 Task: In the  document Dav.odtMake this file  'available offline' Add shortcut to Drive 'Computers'Email the file to   softage.3@softage.net, with message attached Attention Needed: Please prioritize going through the email I've sent. and file type: 'Plain Text'
Action: Mouse moved to (302, 437)
Screenshot: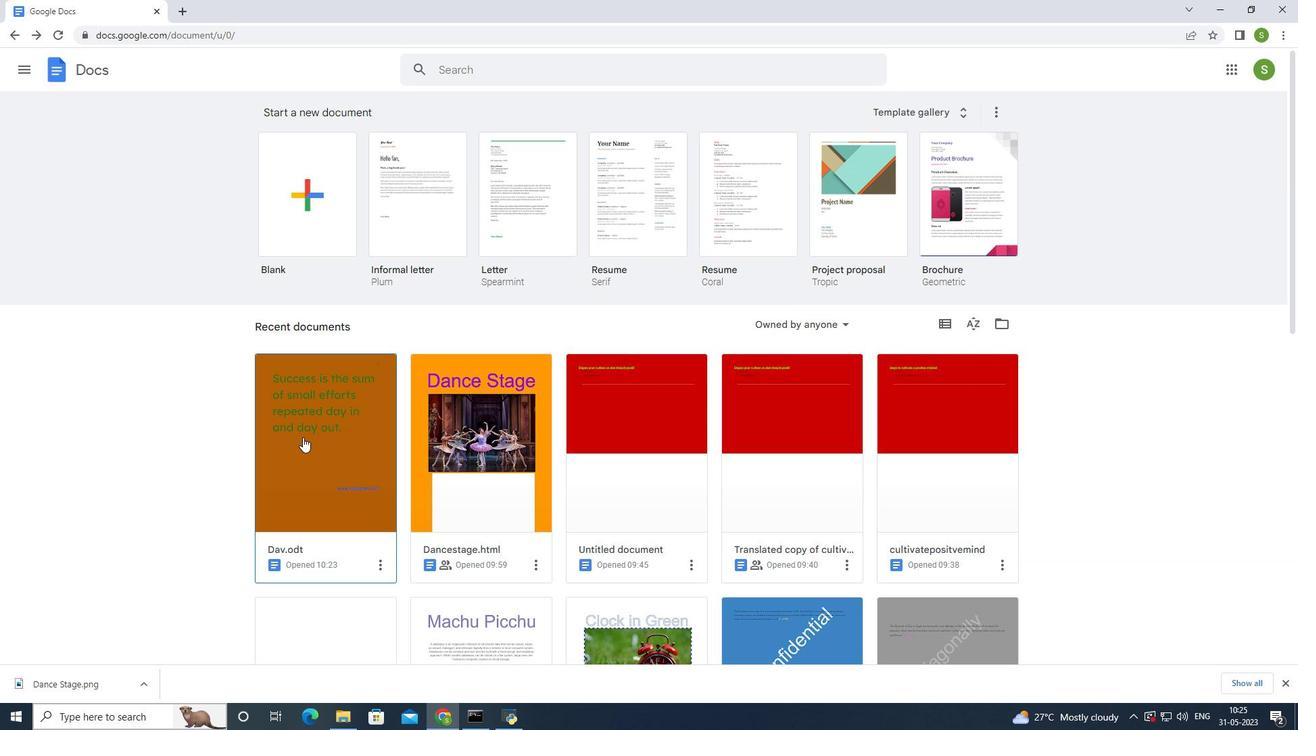 
Action: Mouse pressed left at (302, 437)
Screenshot: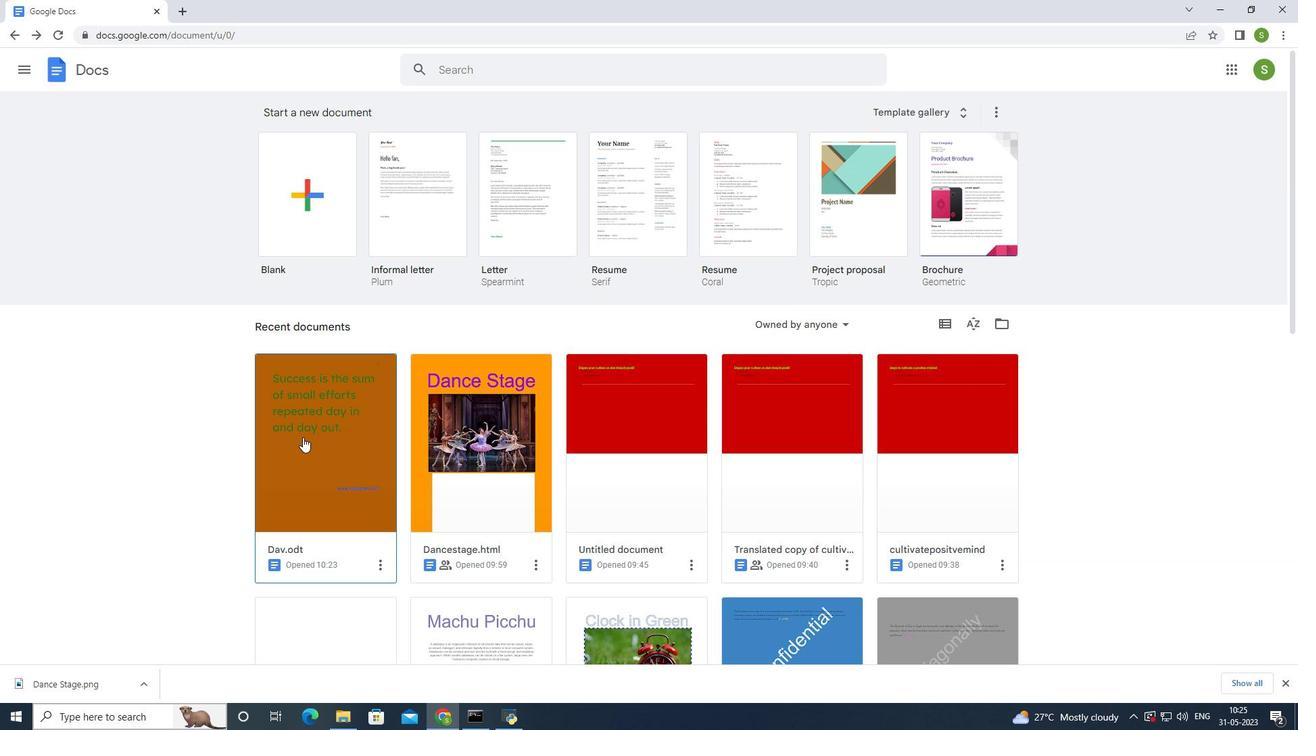 
Action: Mouse moved to (56, 79)
Screenshot: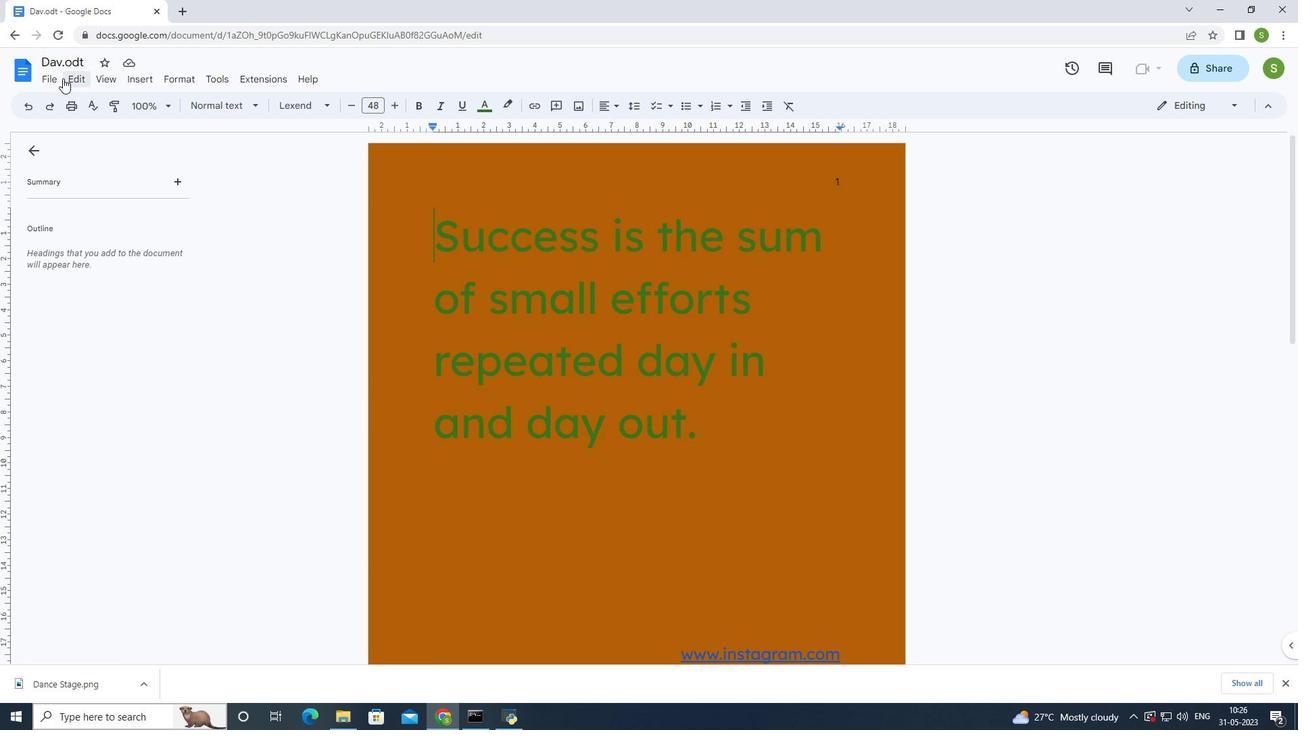 
Action: Mouse pressed left at (56, 79)
Screenshot: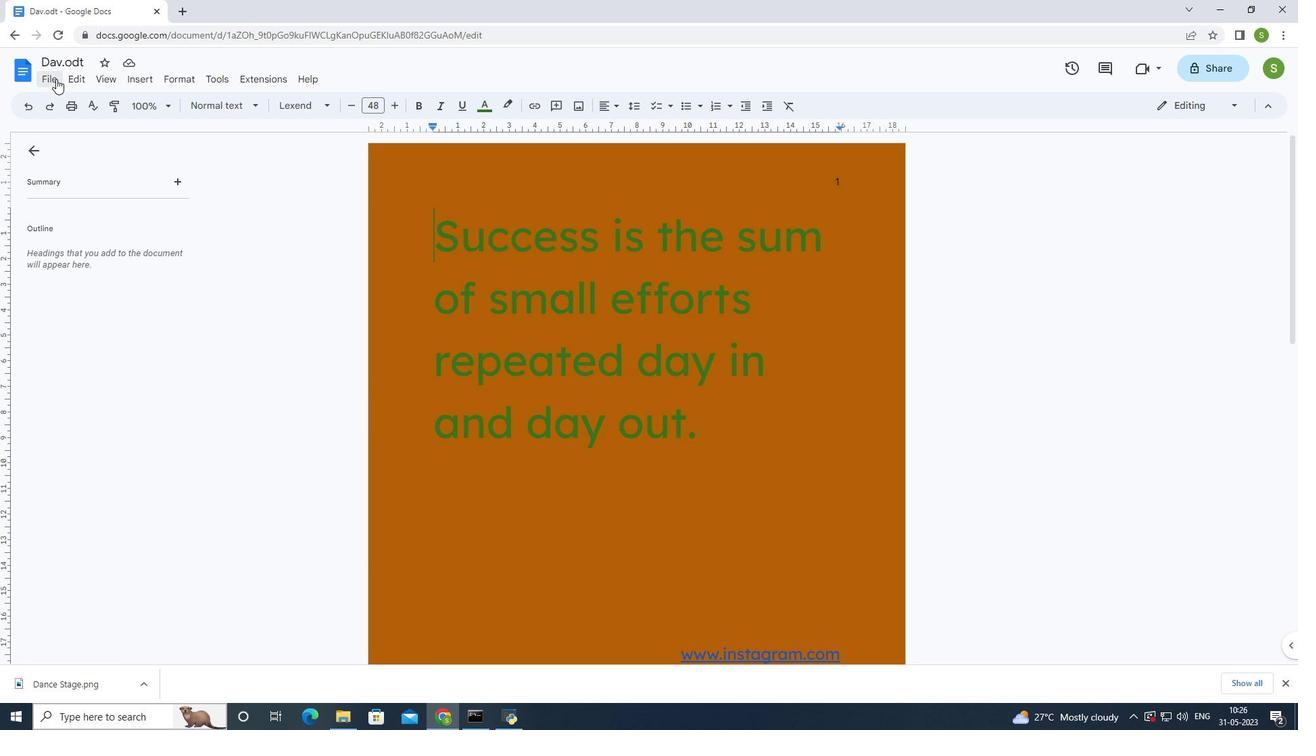 
Action: Mouse moved to (85, 294)
Screenshot: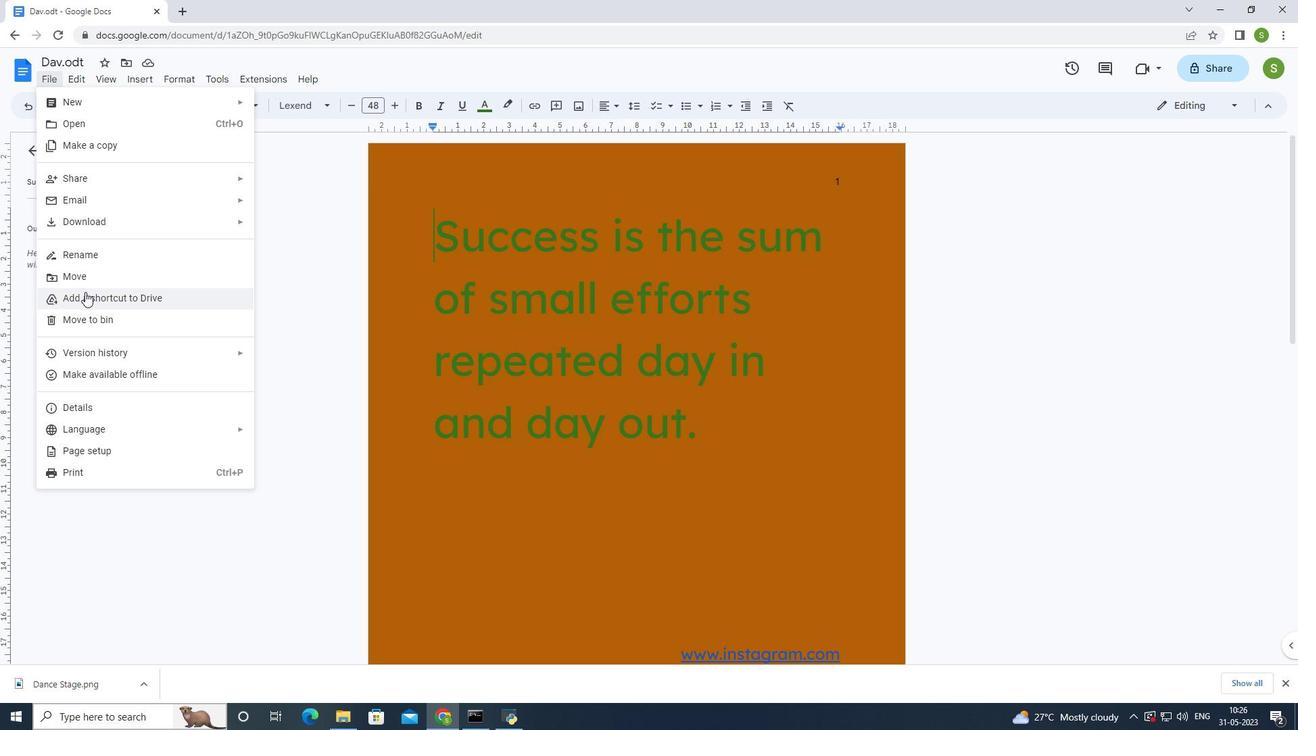 
Action: Mouse pressed left at (85, 294)
Screenshot: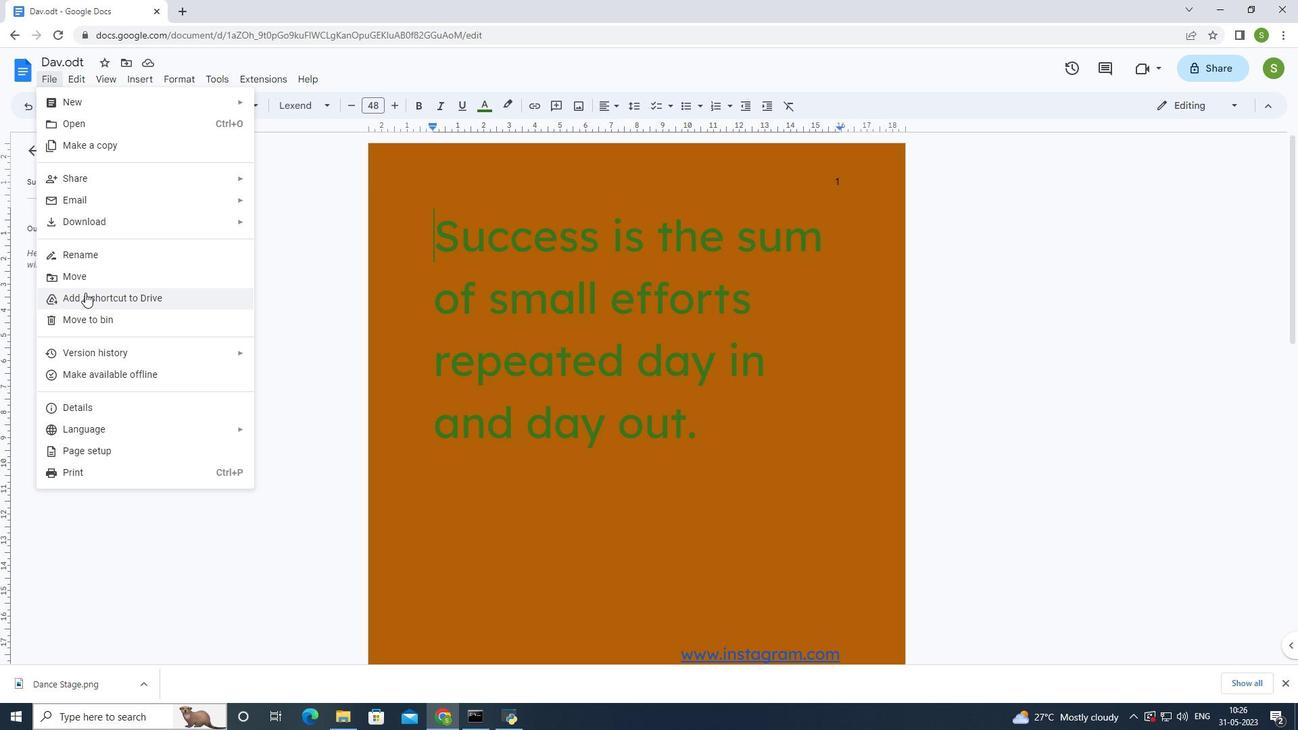
Action: Mouse moved to (176, 150)
Screenshot: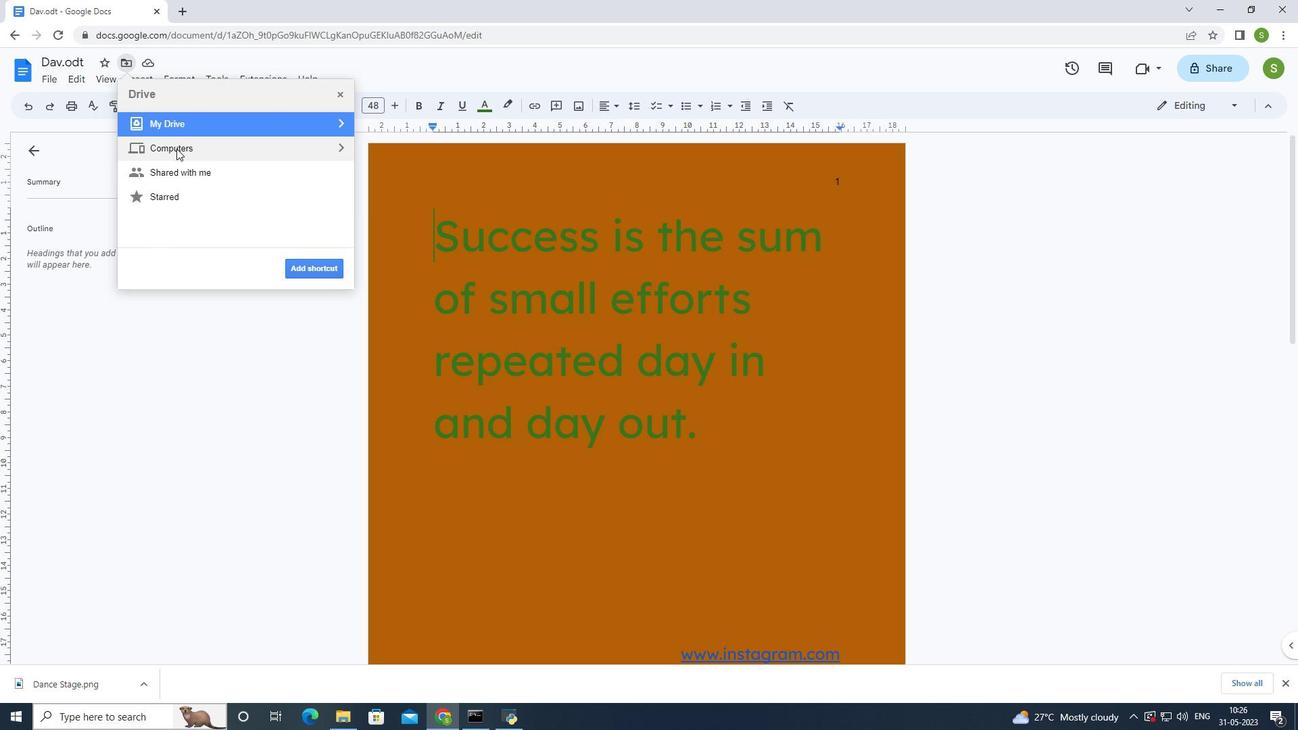 
Action: Mouse pressed left at (176, 150)
Screenshot: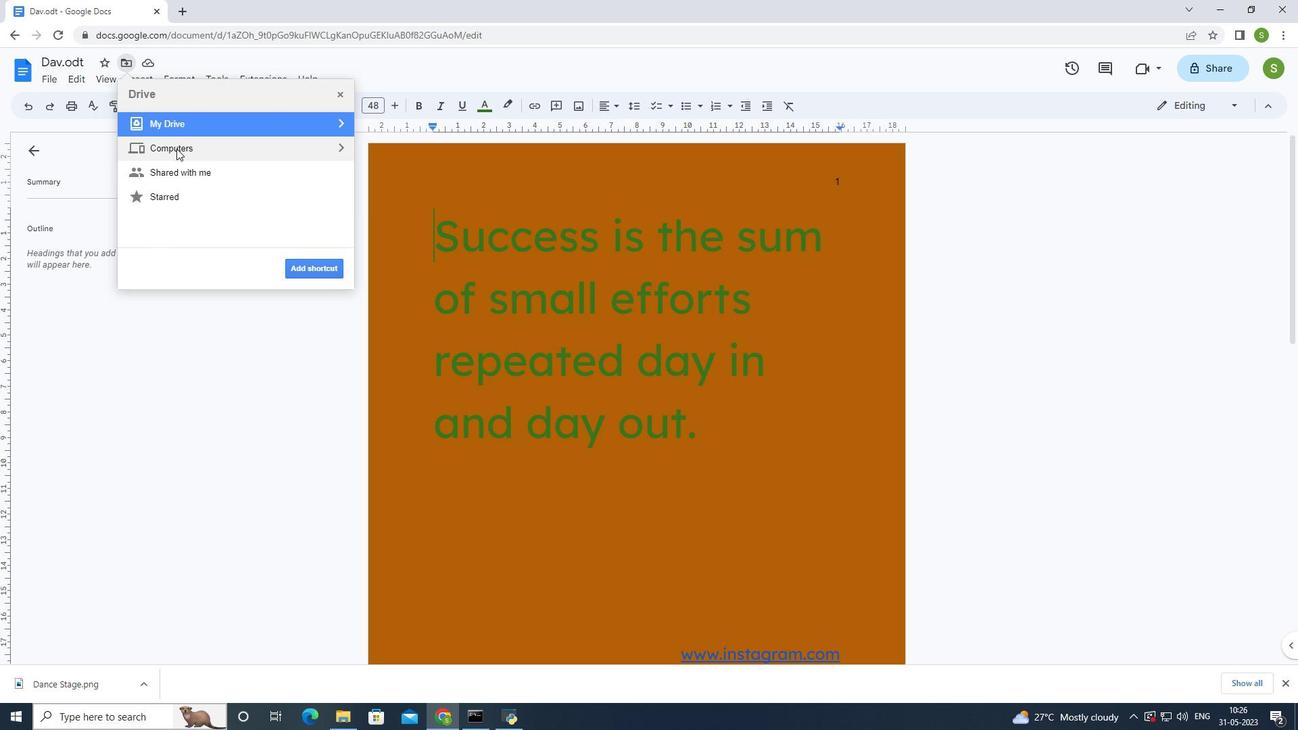 
Action: Mouse moved to (264, 146)
Screenshot: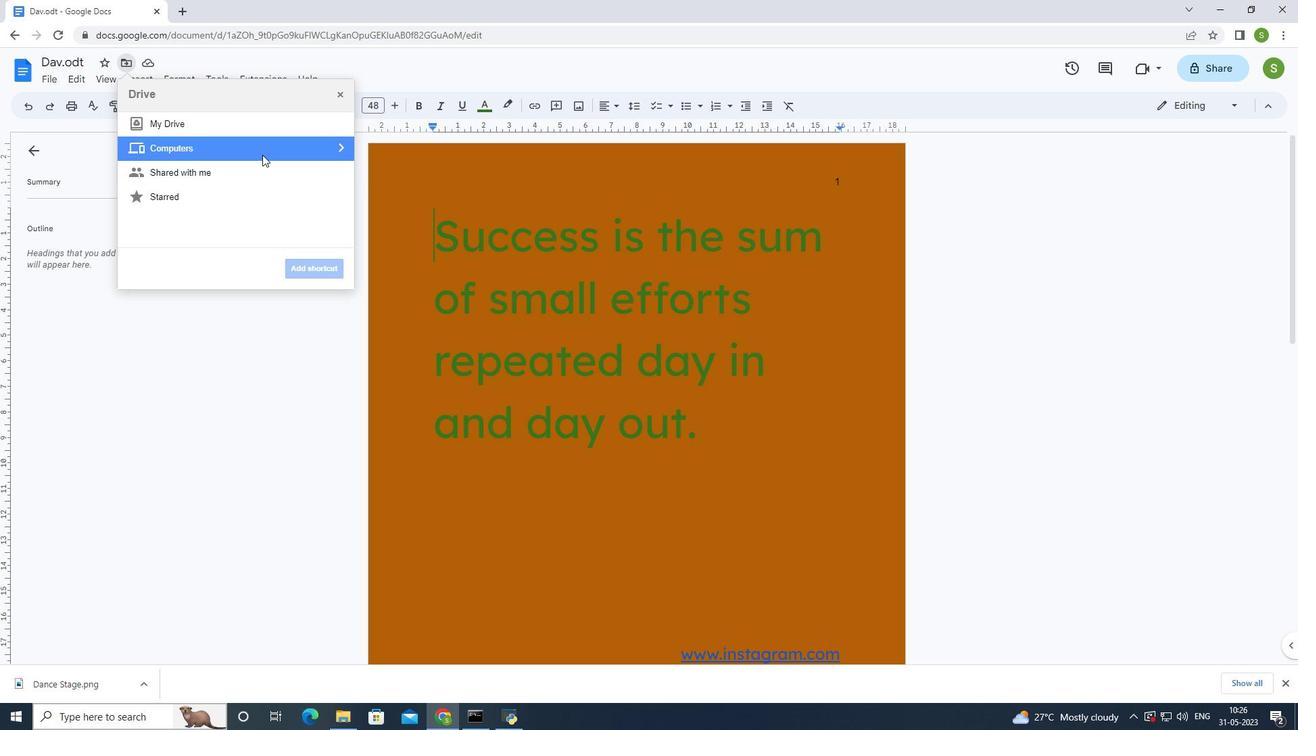 
Action: Mouse pressed left at (264, 146)
Screenshot: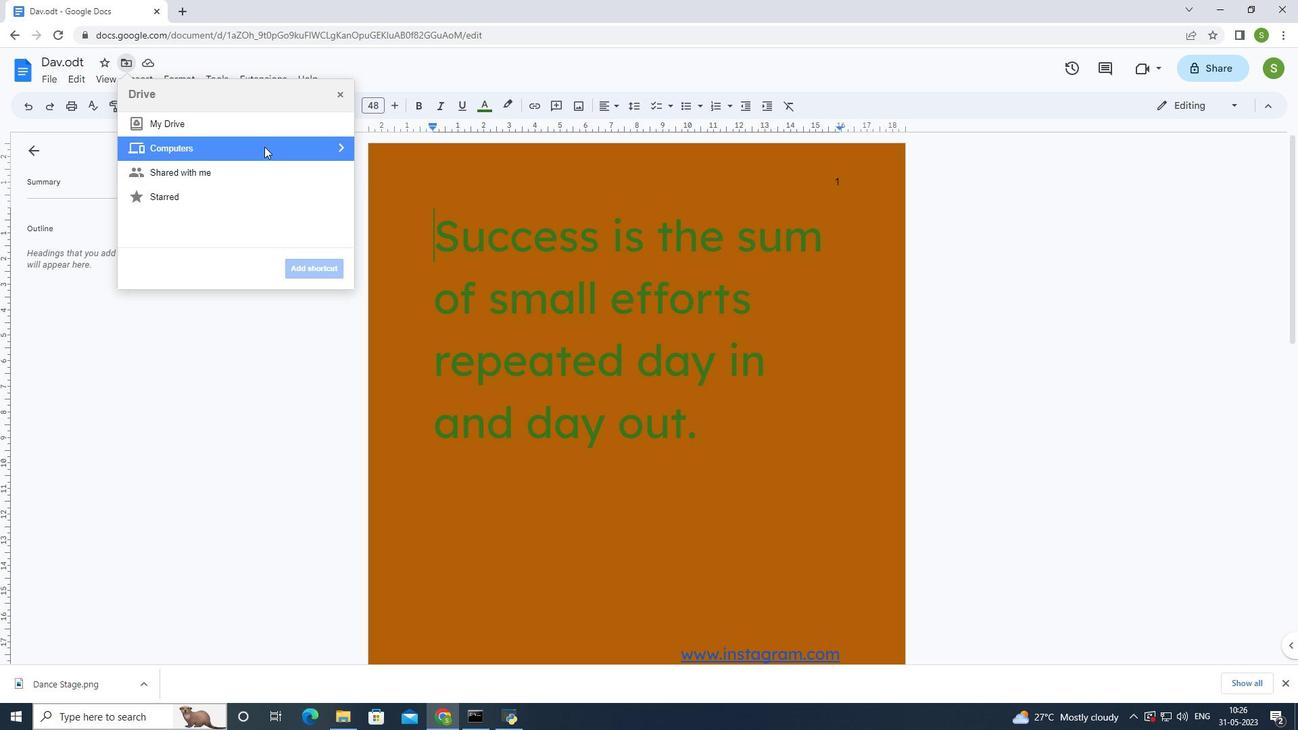 
Action: Mouse moved to (280, 150)
Screenshot: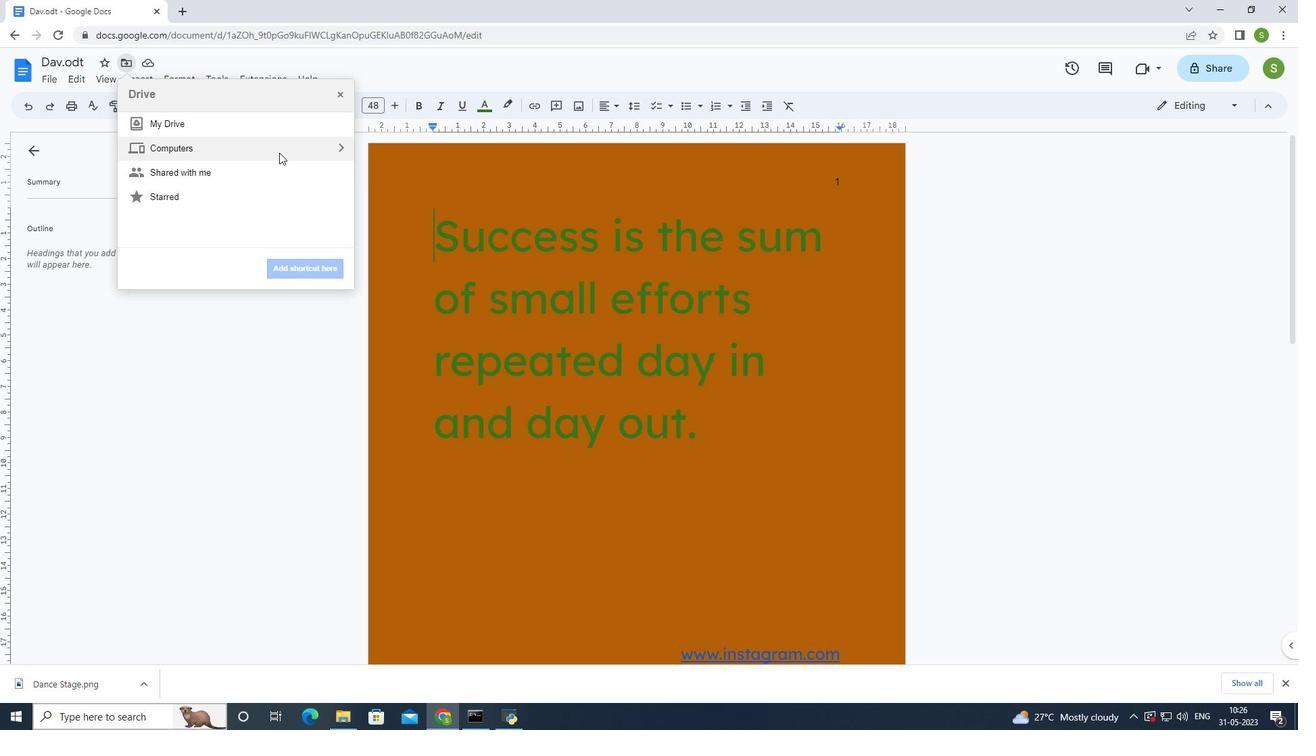 
Action: Mouse pressed left at (280, 150)
Screenshot: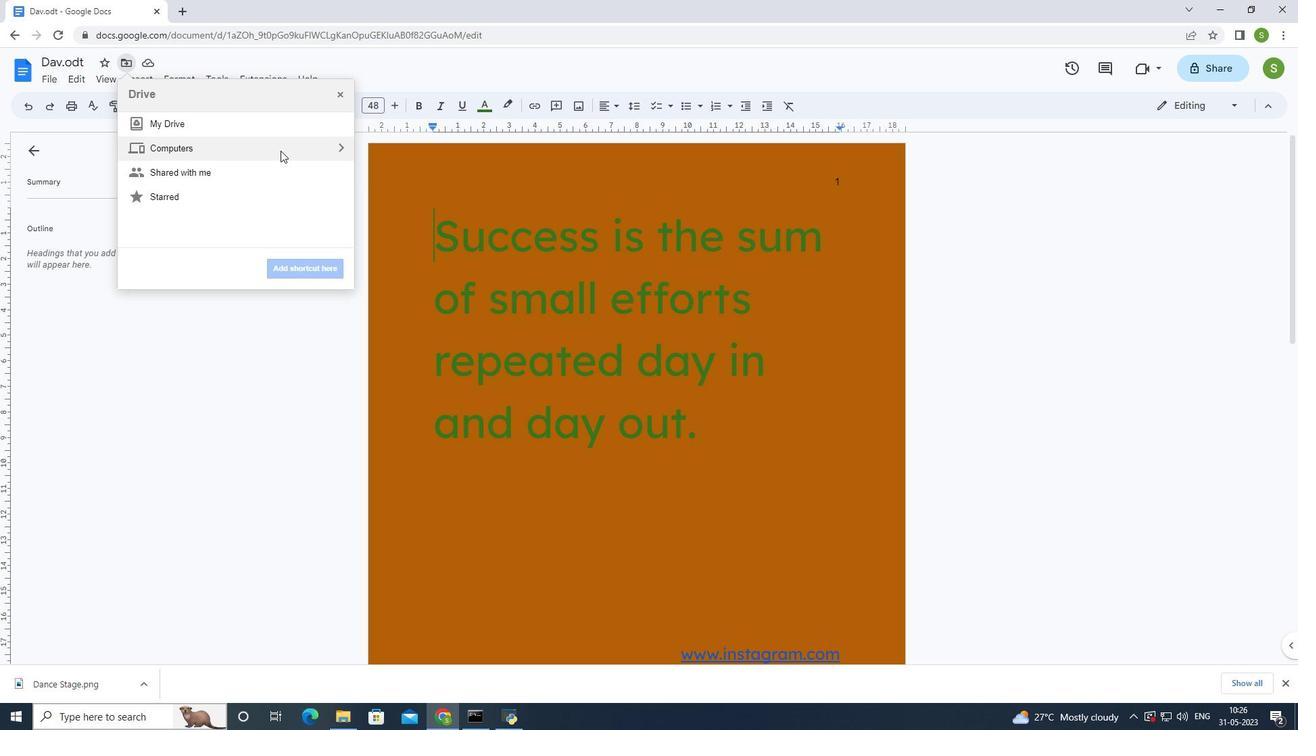 
Action: Mouse moved to (325, 267)
Screenshot: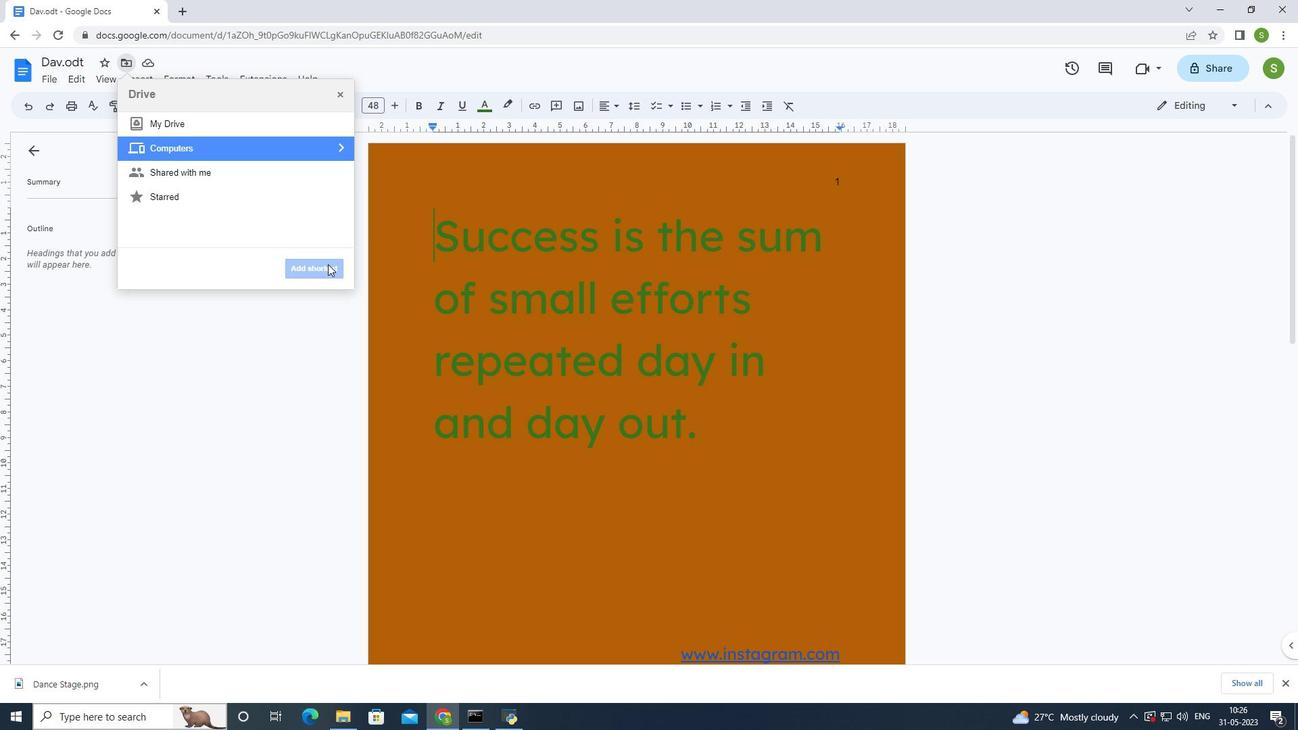 
Action: Mouse pressed left at (325, 267)
Screenshot: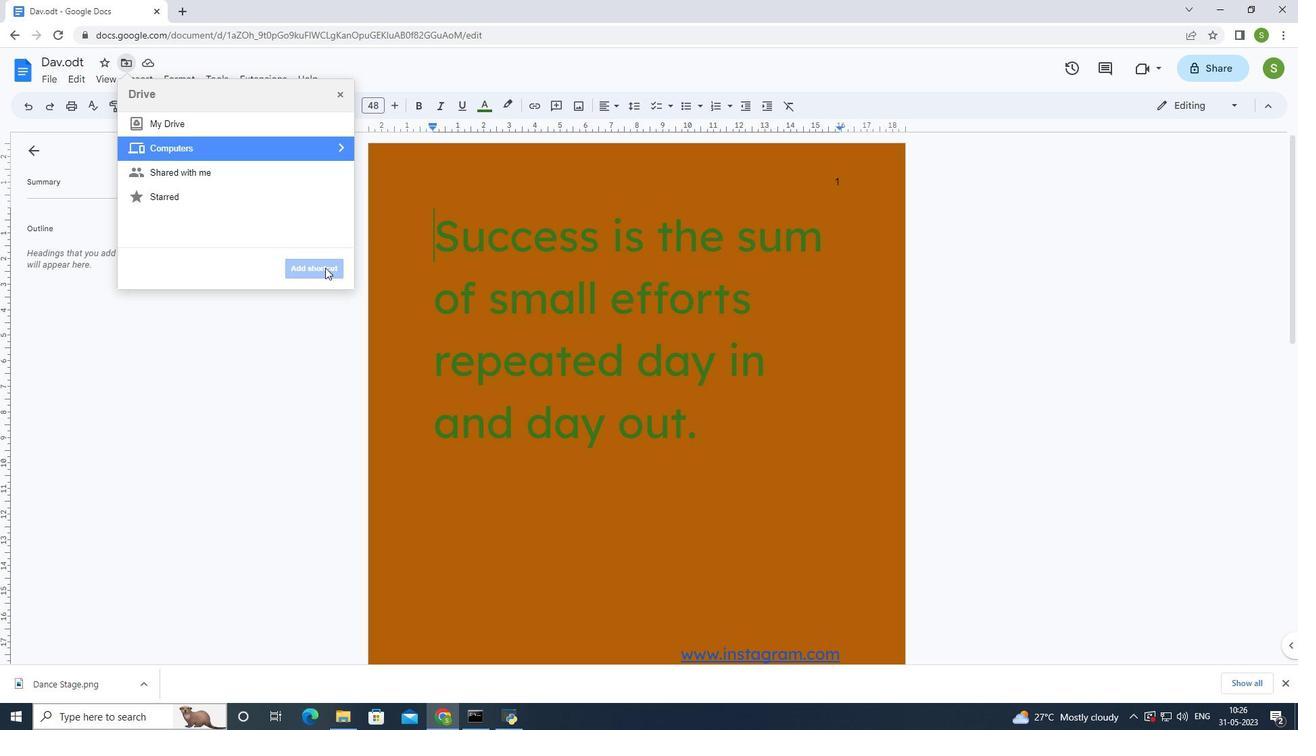 
Action: Mouse moved to (338, 100)
Screenshot: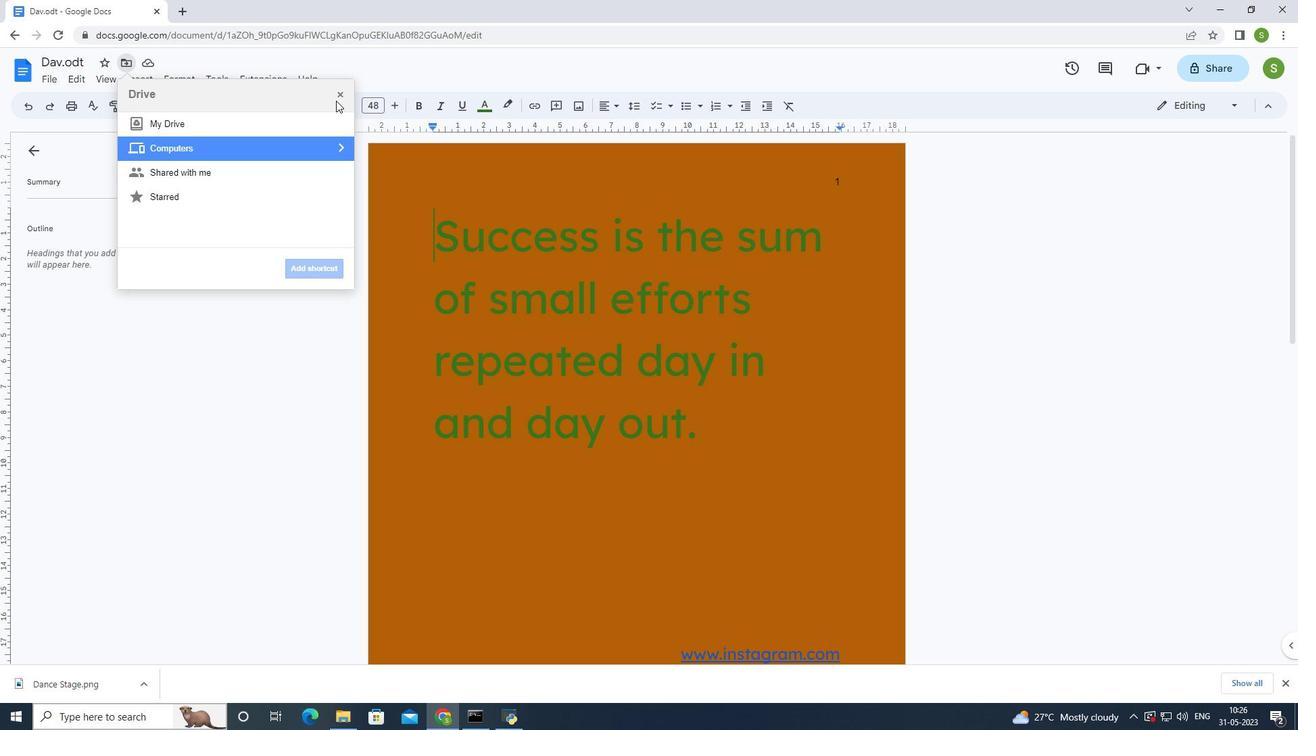 
Action: Mouse pressed left at (338, 100)
Screenshot: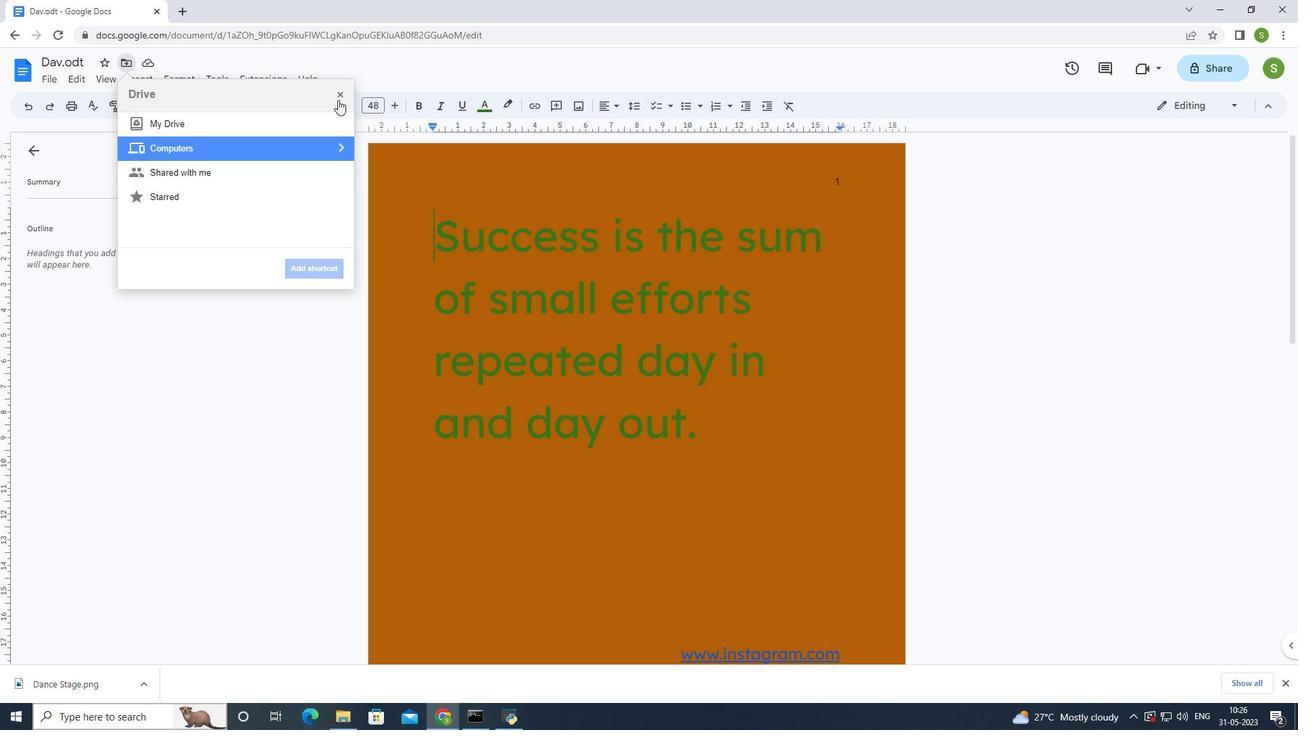 
Action: Mouse moved to (49, 80)
Screenshot: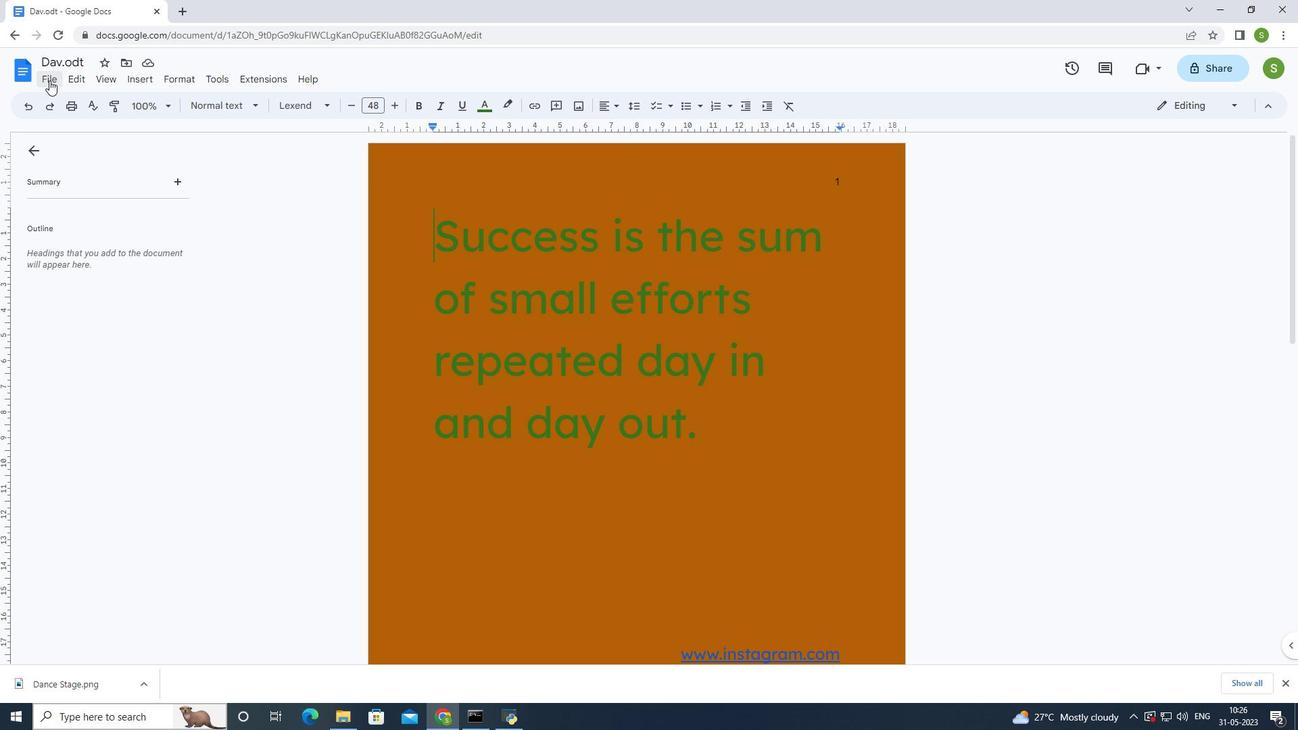 
Action: Mouse pressed left at (49, 80)
Screenshot: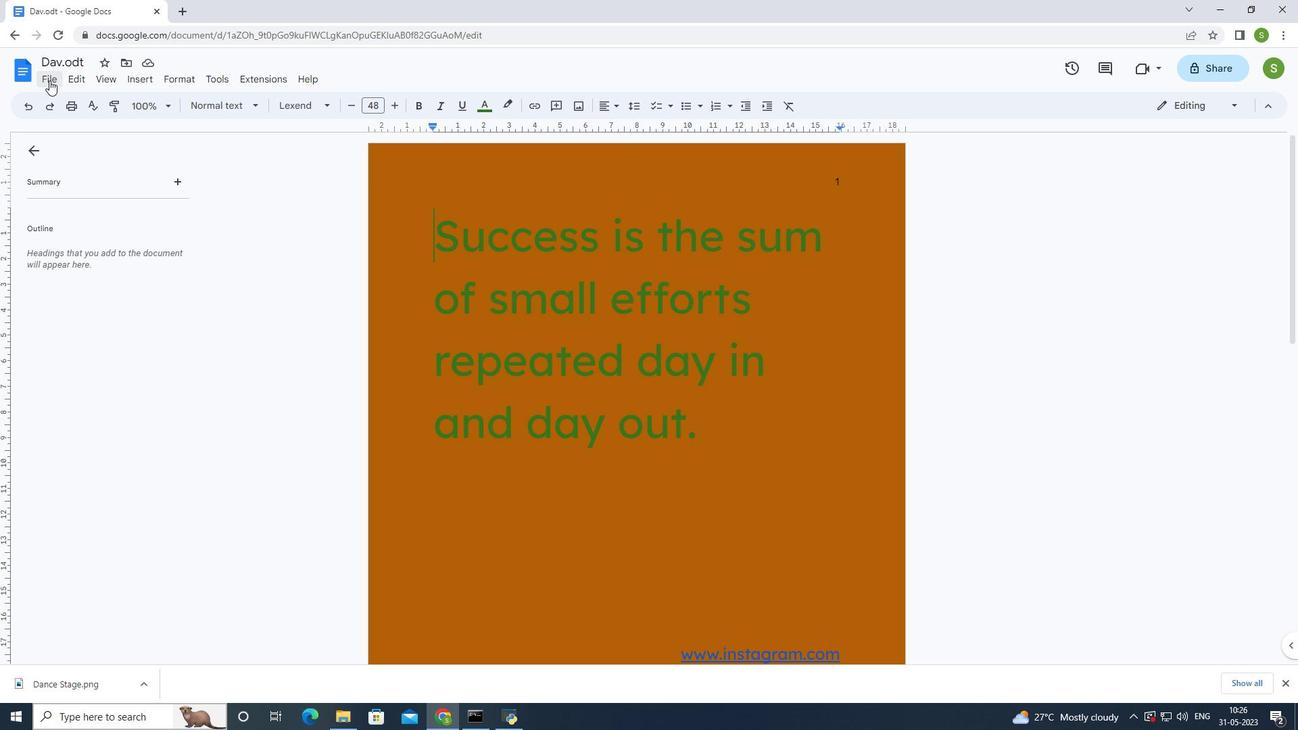 
Action: Mouse moved to (101, 200)
Screenshot: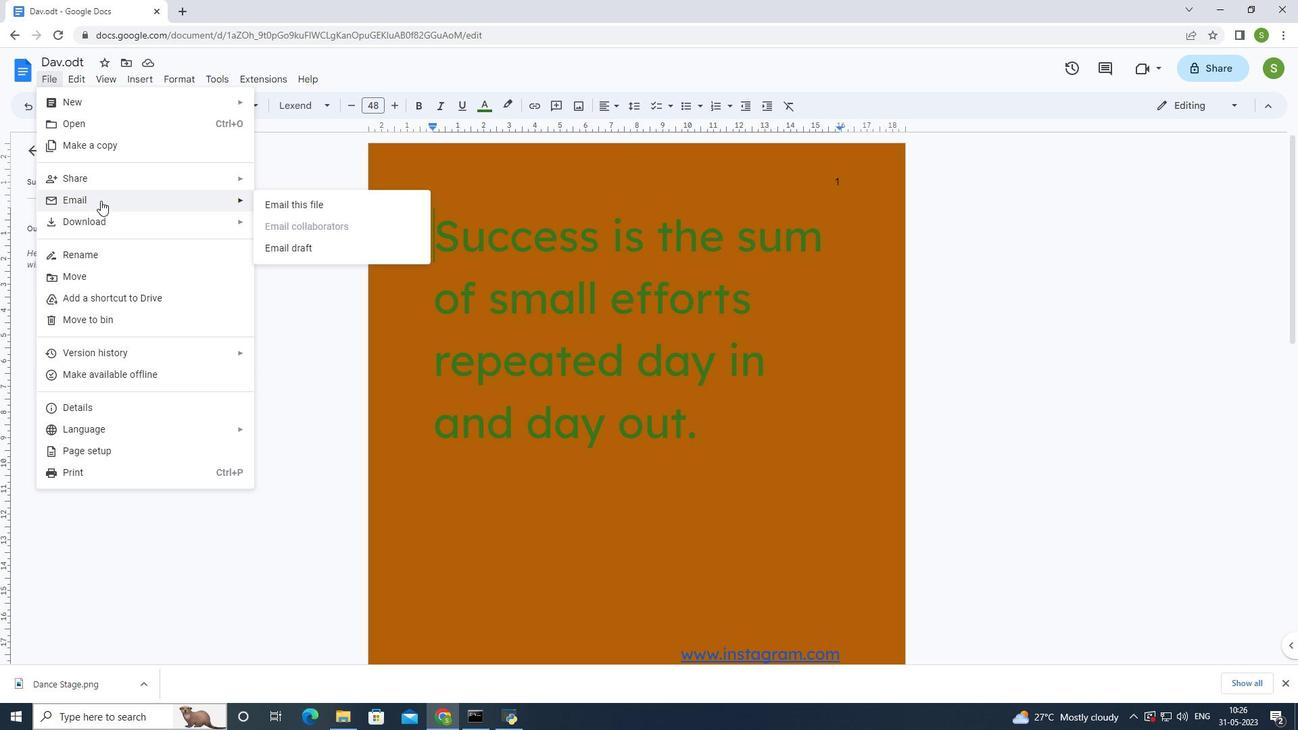 
Action: Mouse pressed left at (101, 200)
Screenshot: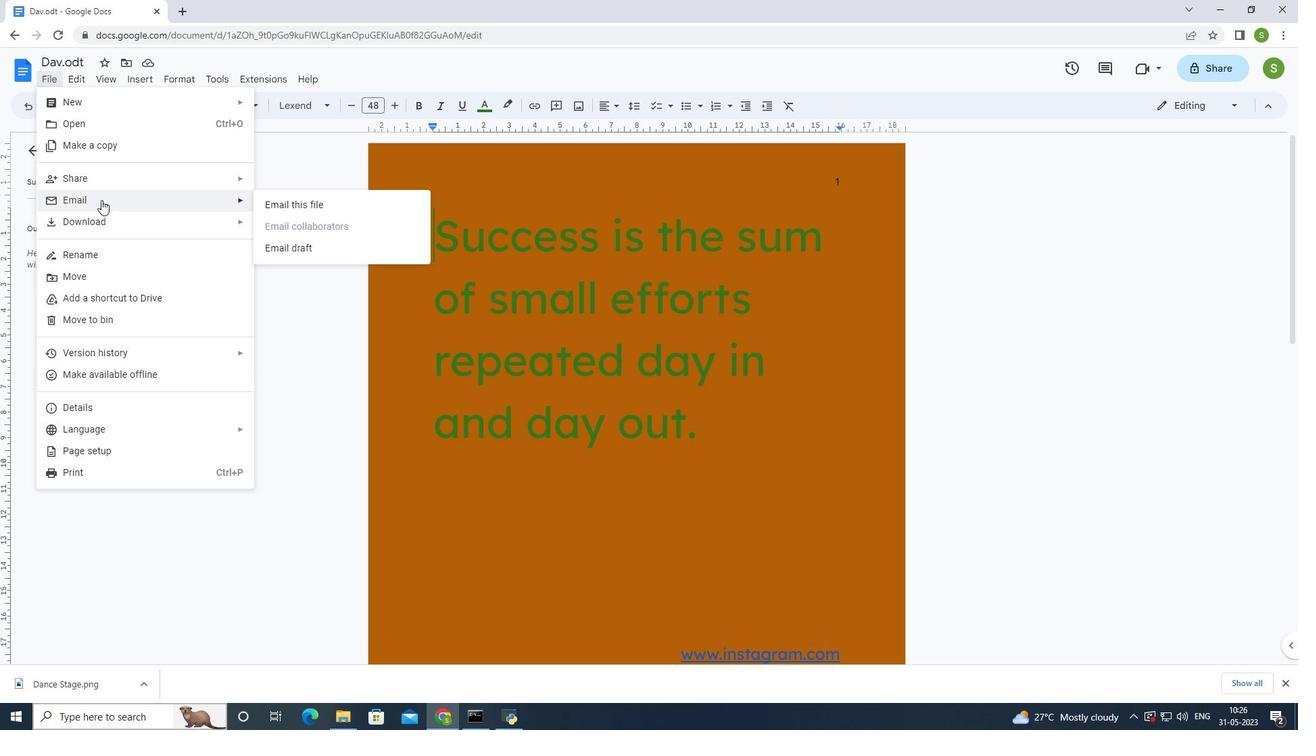 
Action: Mouse moved to (326, 210)
Screenshot: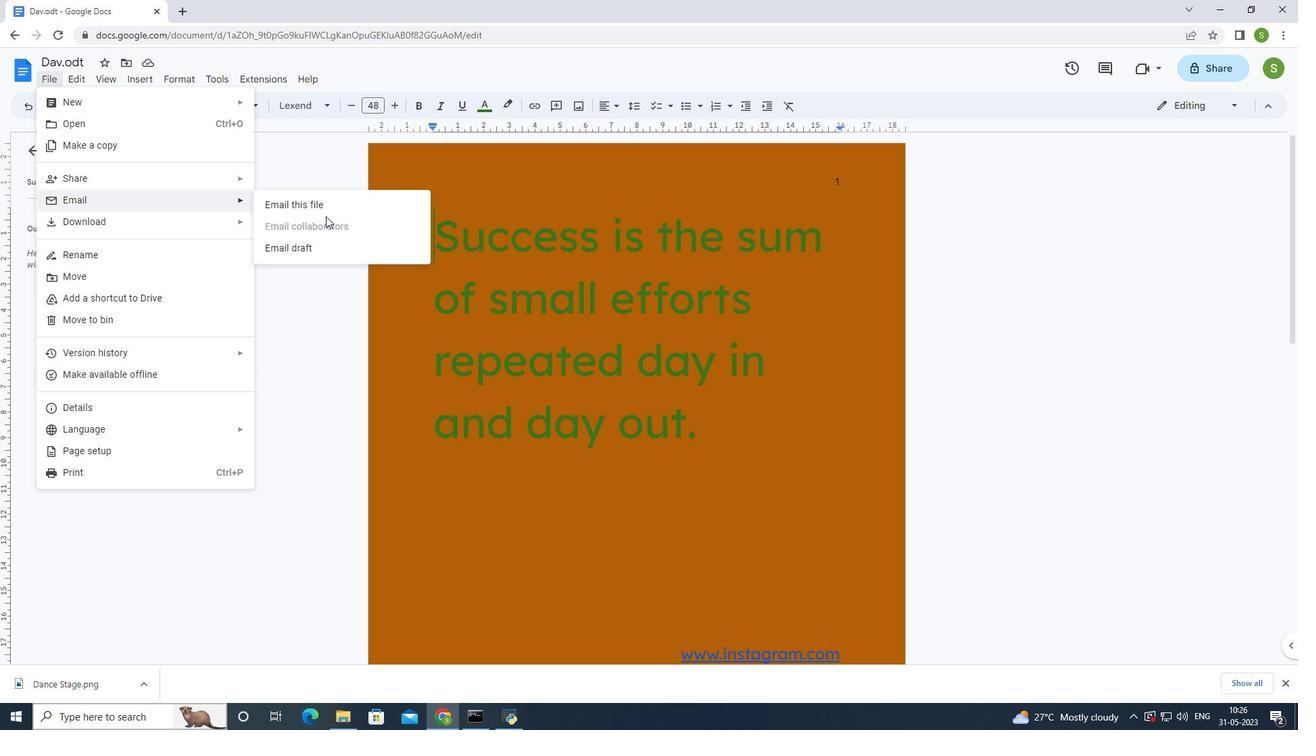 
Action: Mouse pressed left at (326, 210)
Screenshot: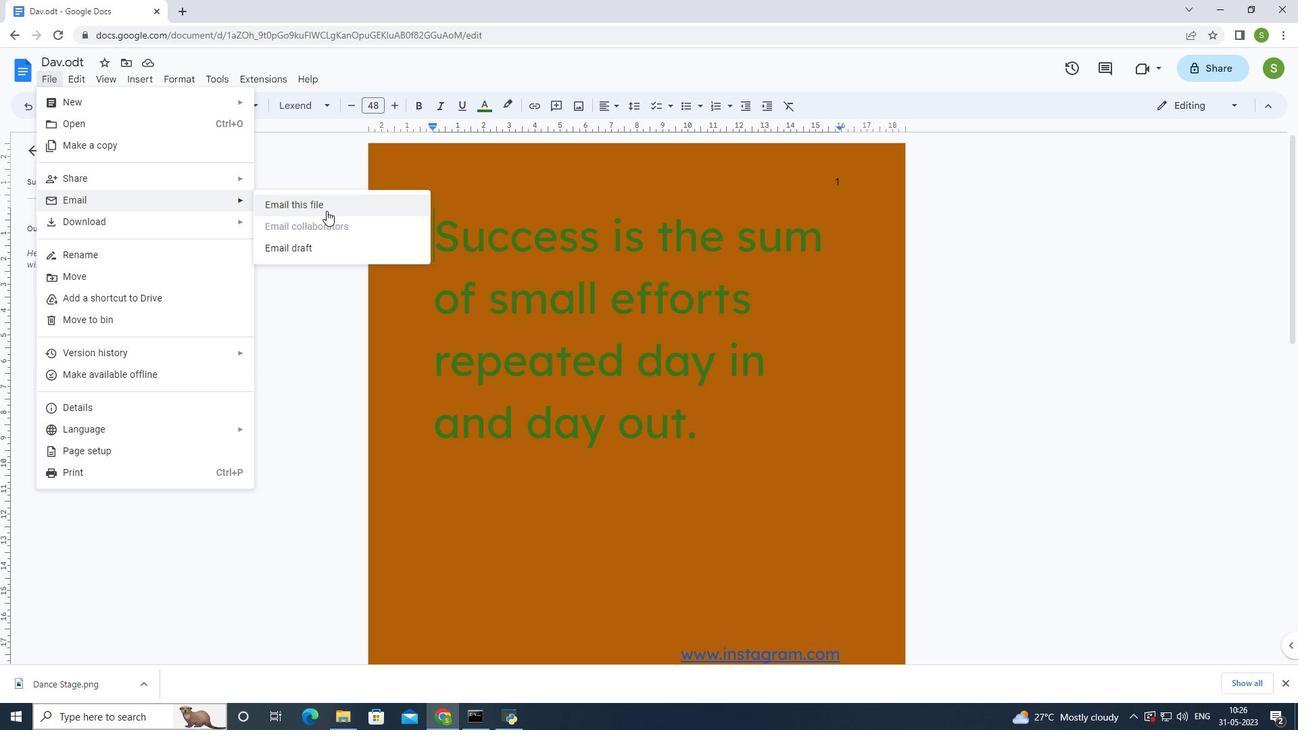 
Action: Mouse moved to (688, 358)
Screenshot: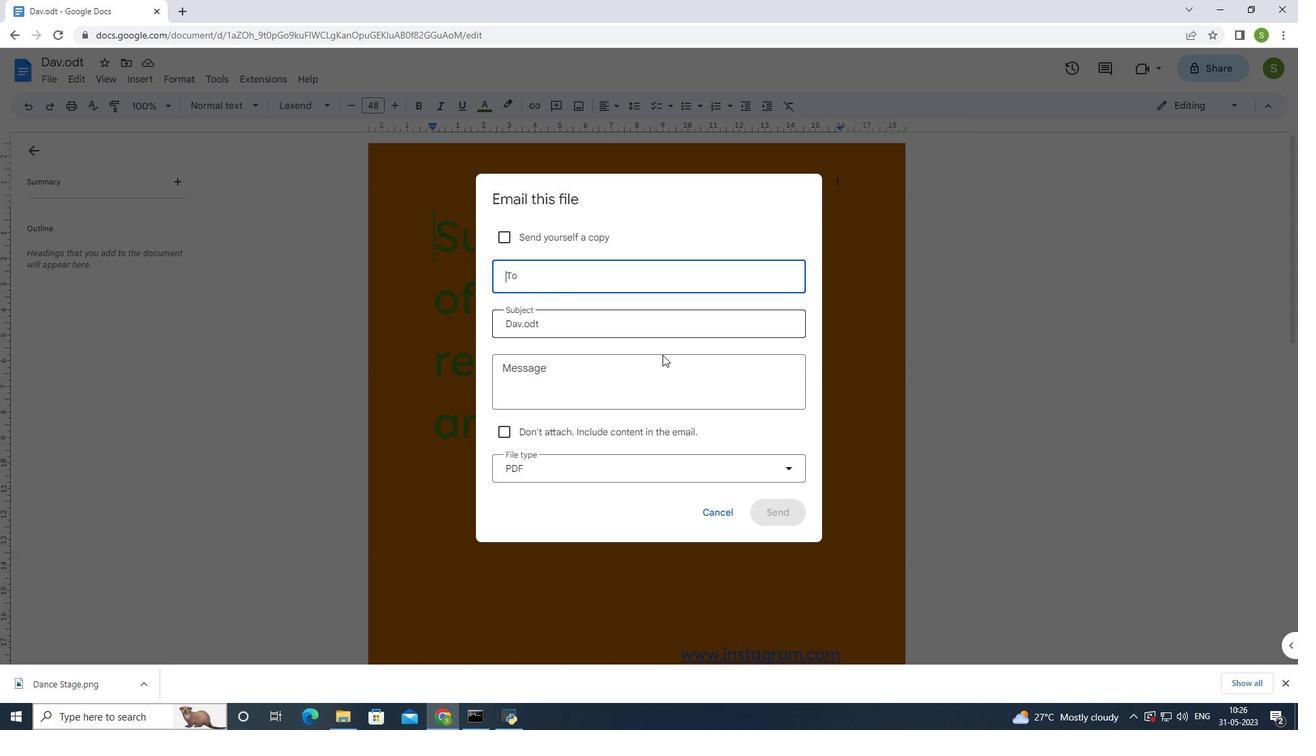 
Action: Key pressed softage.3<Key.shift>@softage.e<Key.backspace>net
Screenshot: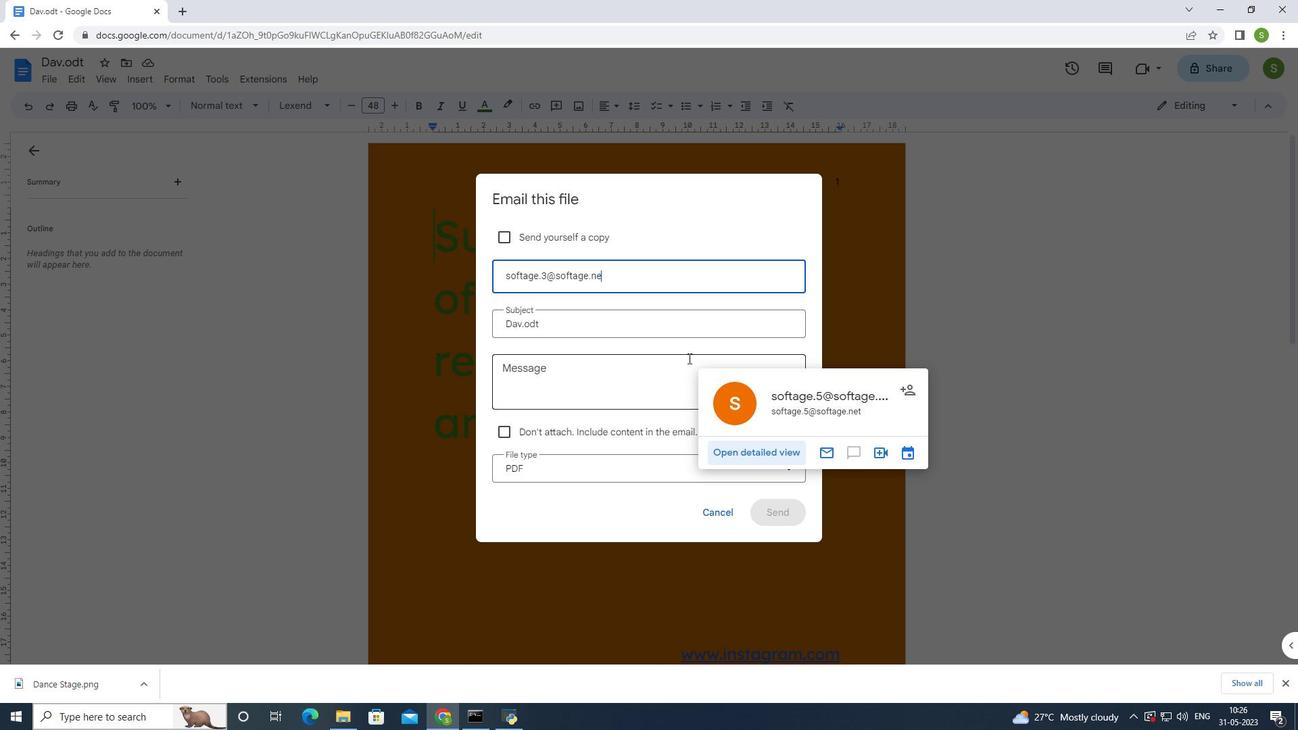 
Action: Mouse moved to (609, 310)
Screenshot: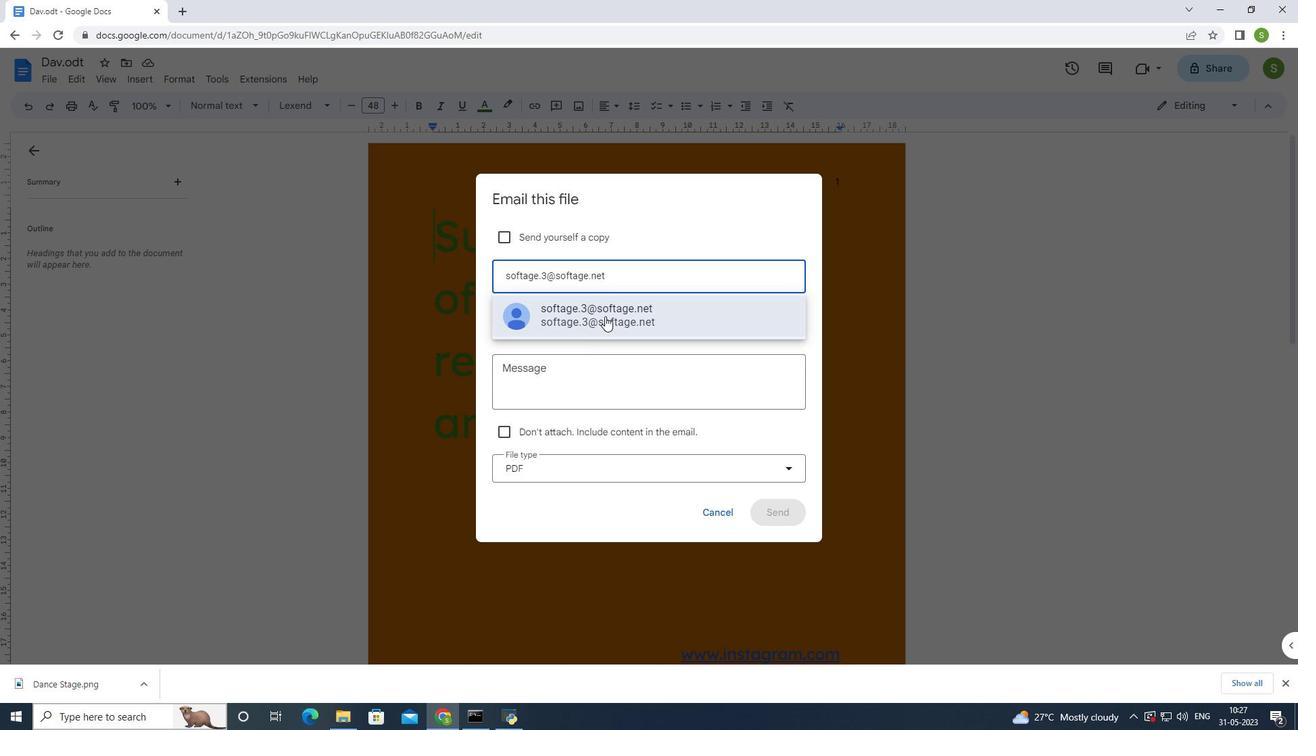 
Action: Mouse pressed left at (609, 310)
Screenshot: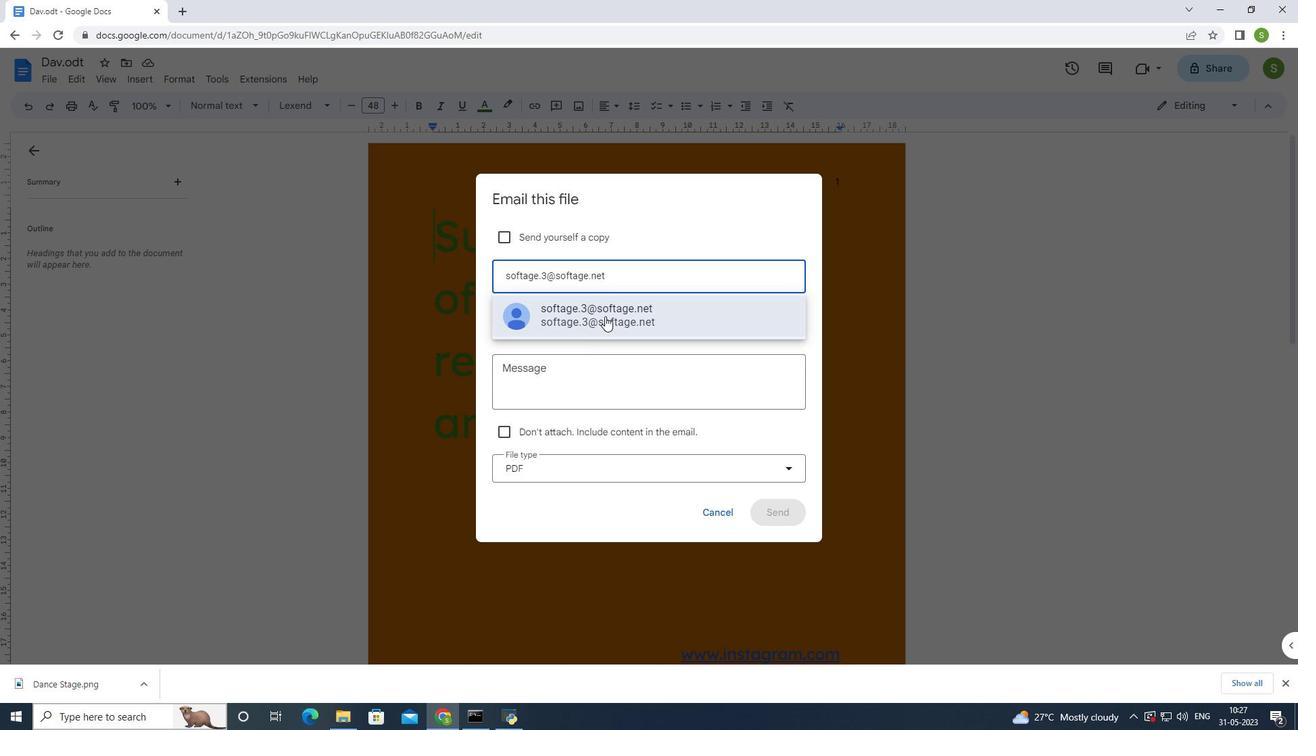 
Action: Mouse moved to (566, 363)
Screenshot: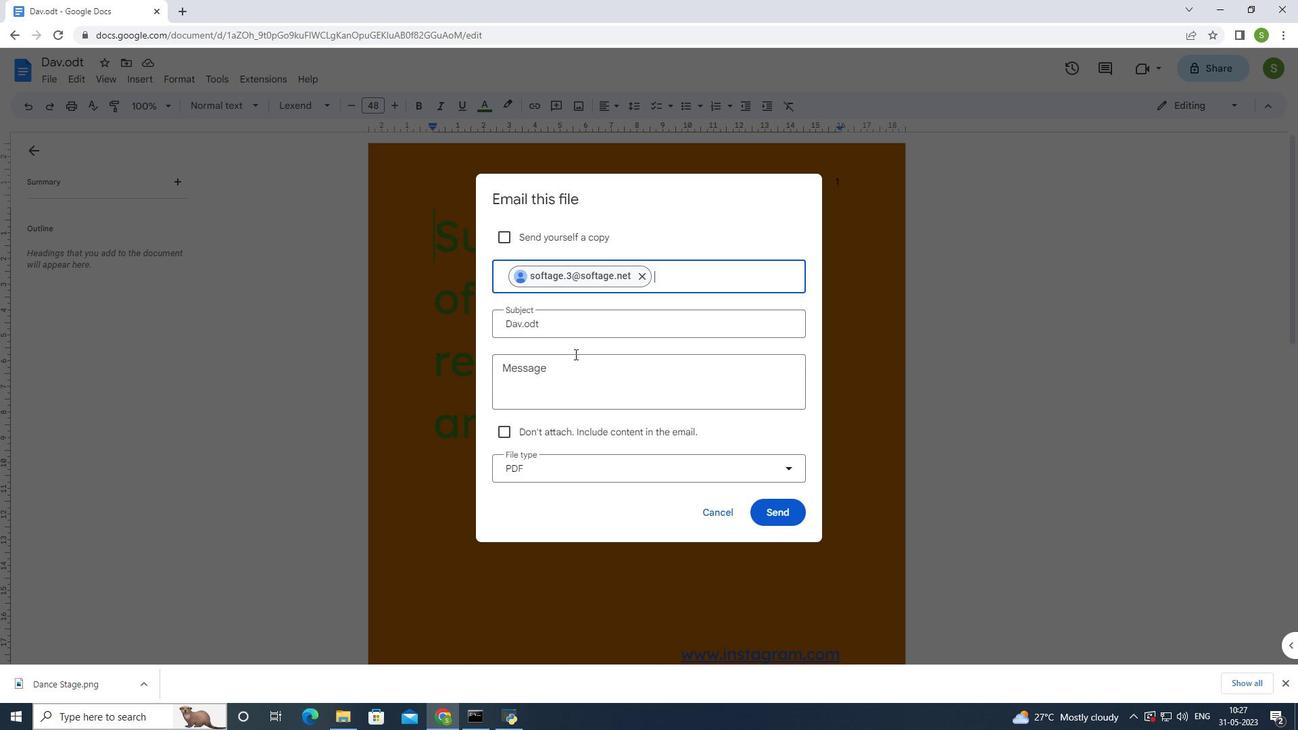 
Action: Mouse pressed left at (566, 363)
Screenshot: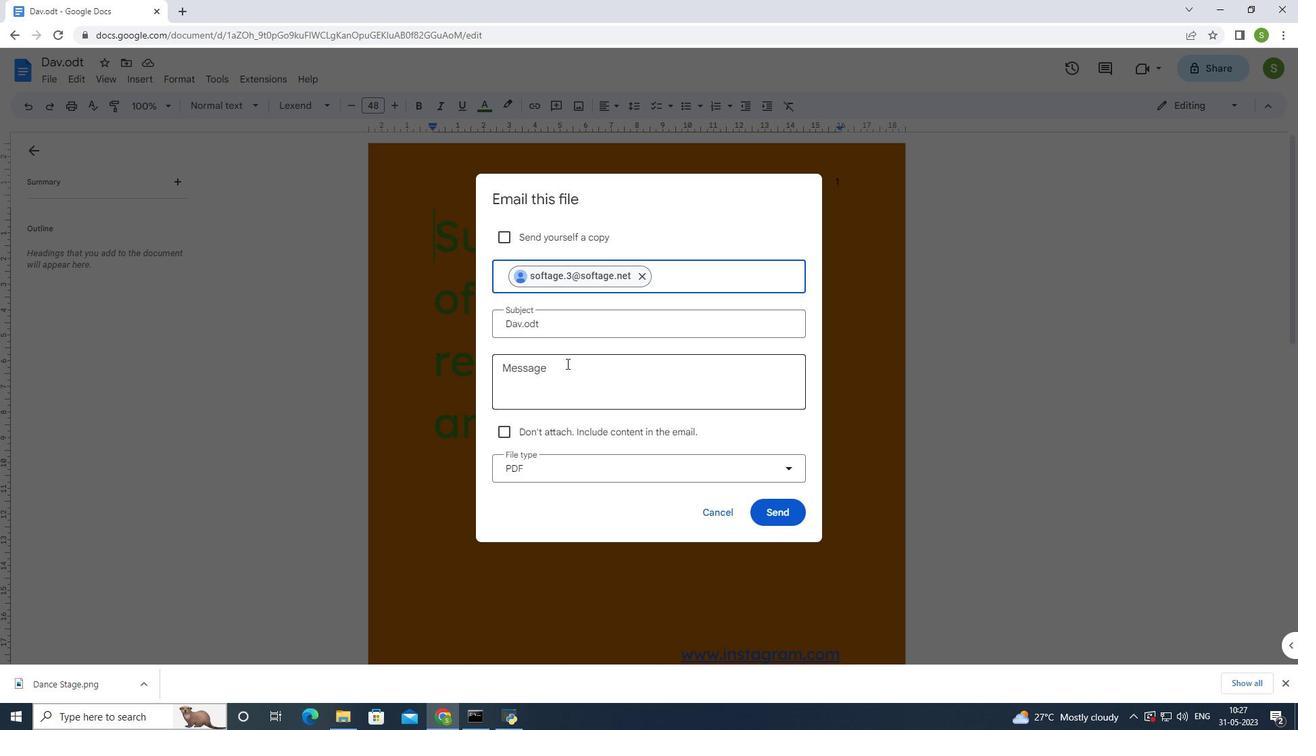 
Action: Mouse moved to (601, 370)
Screenshot: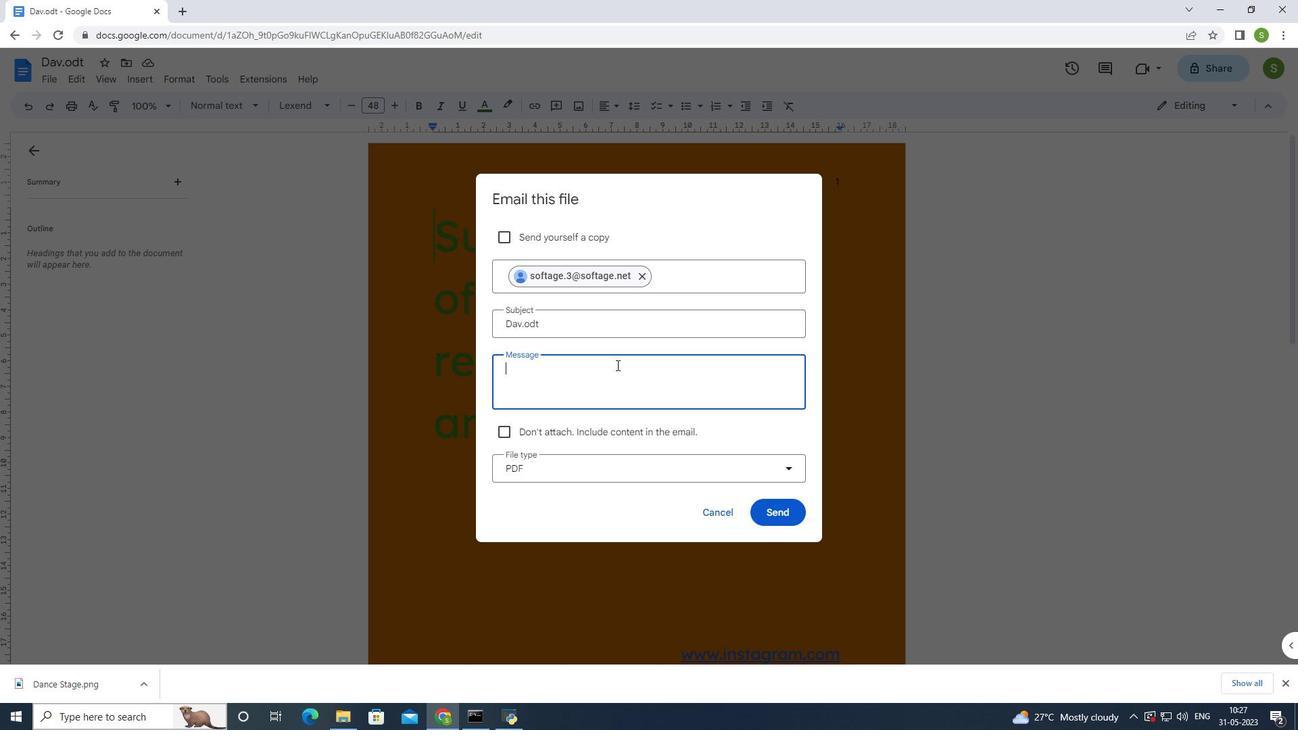 
Action: Key pressed <Key.shift>Please<Key.space>prioritize<Key.space>going<Key.space>through<Key.space>the<Key.space>email<Key.space><Key.shift>I've<Key.space>sent
Screenshot: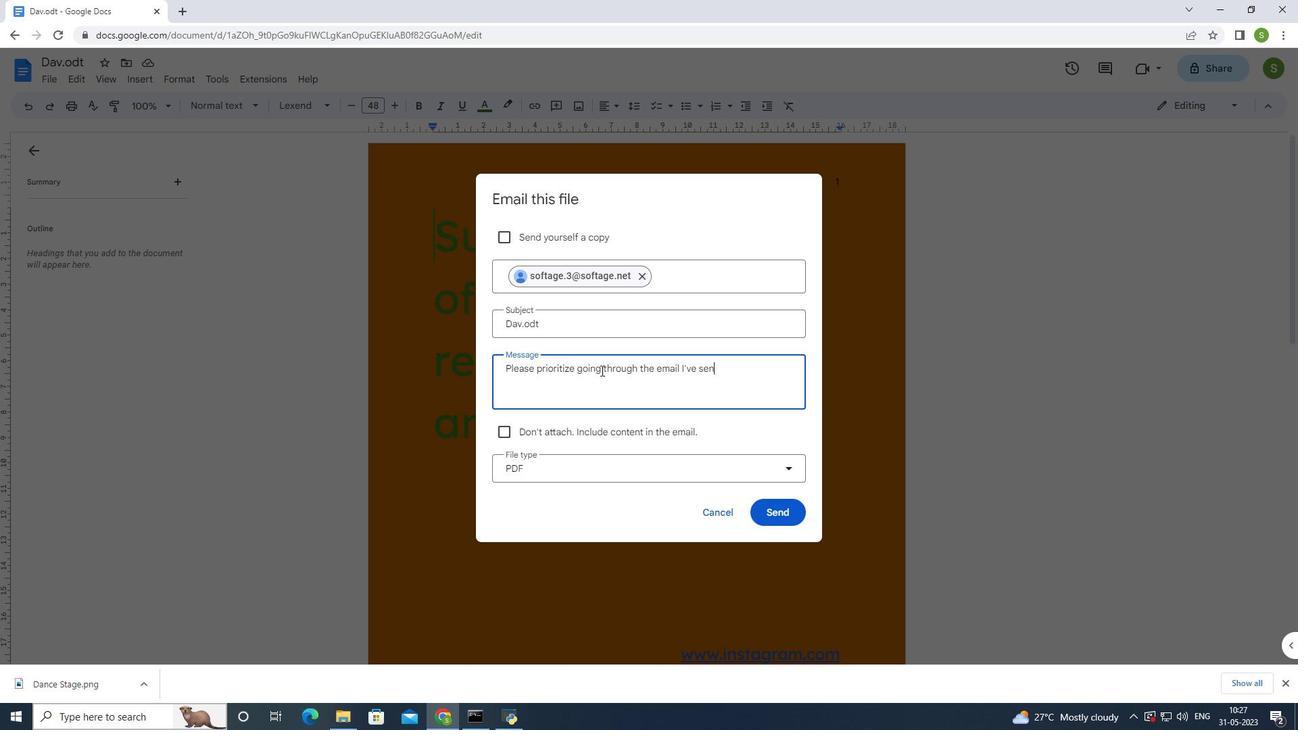 
Action: Mouse moved to (557, 471)
Screenshot: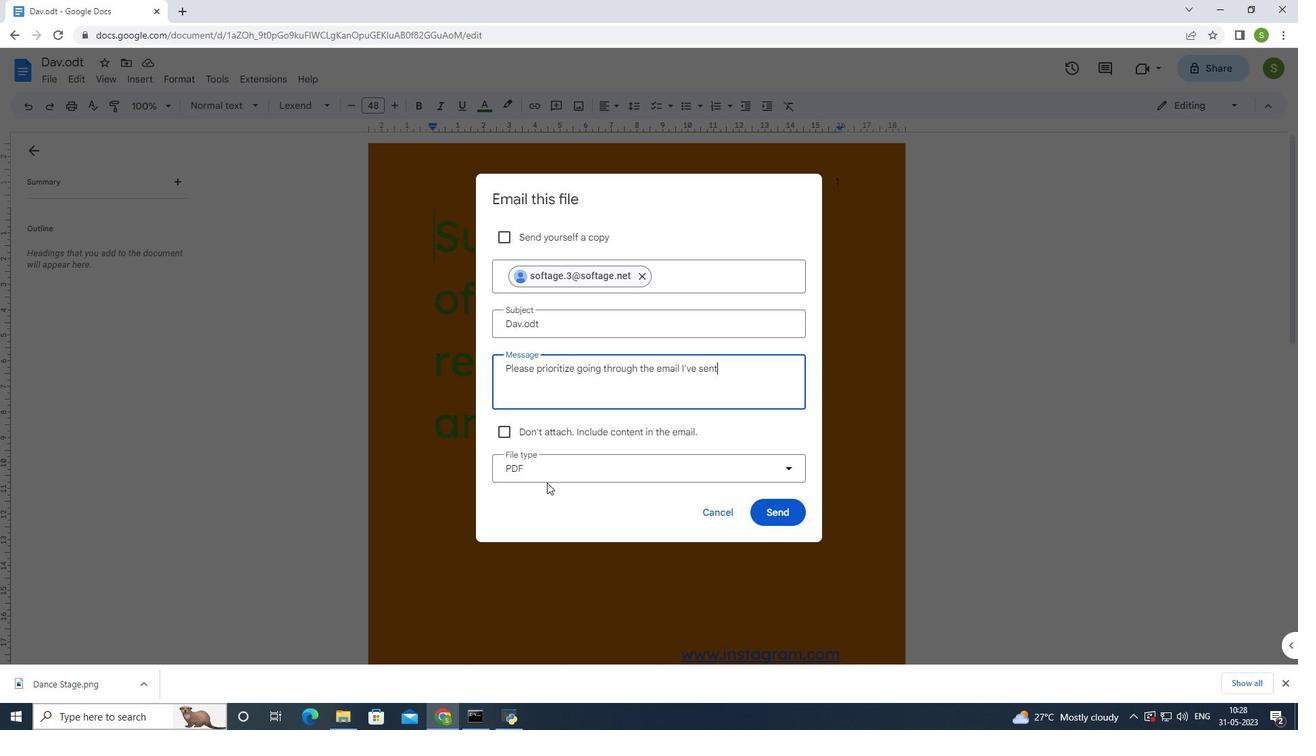 
Action: Mouse pressed left at (557, 471)
Screenshot: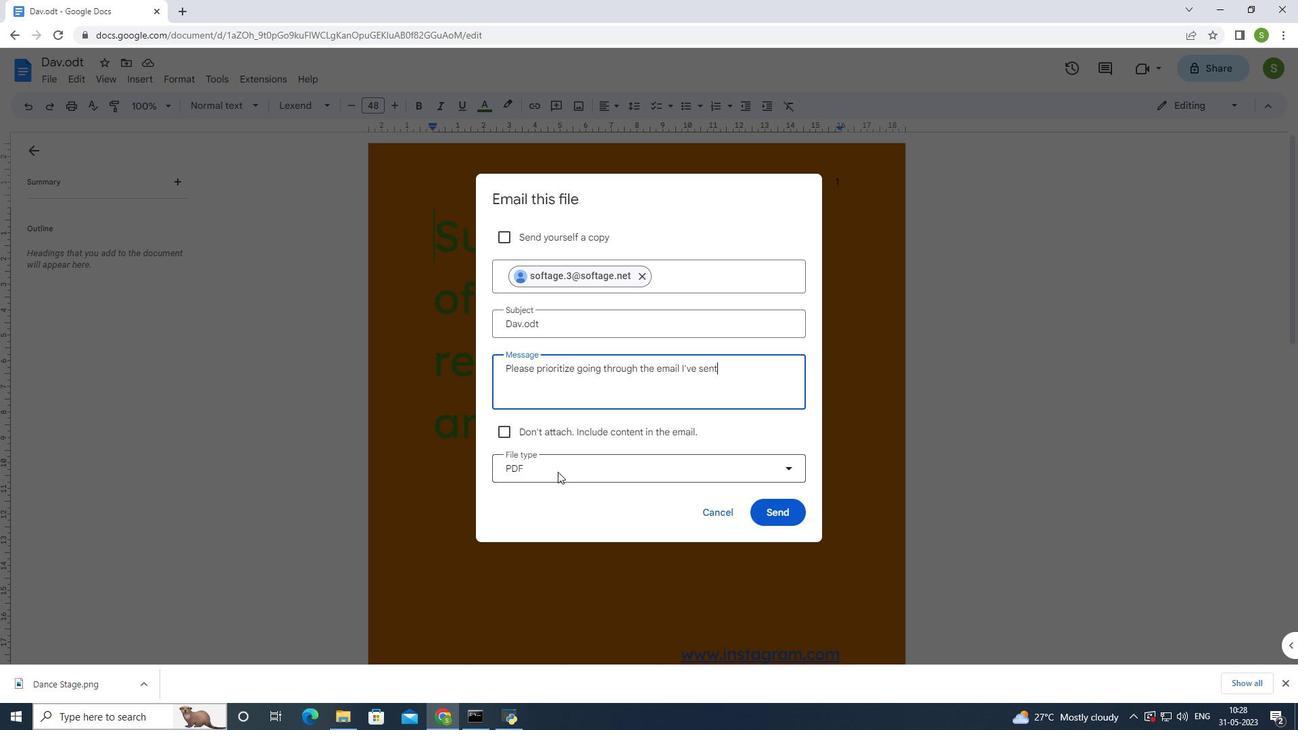 
Action: Mouse moved to (577, 606)
Screenshot: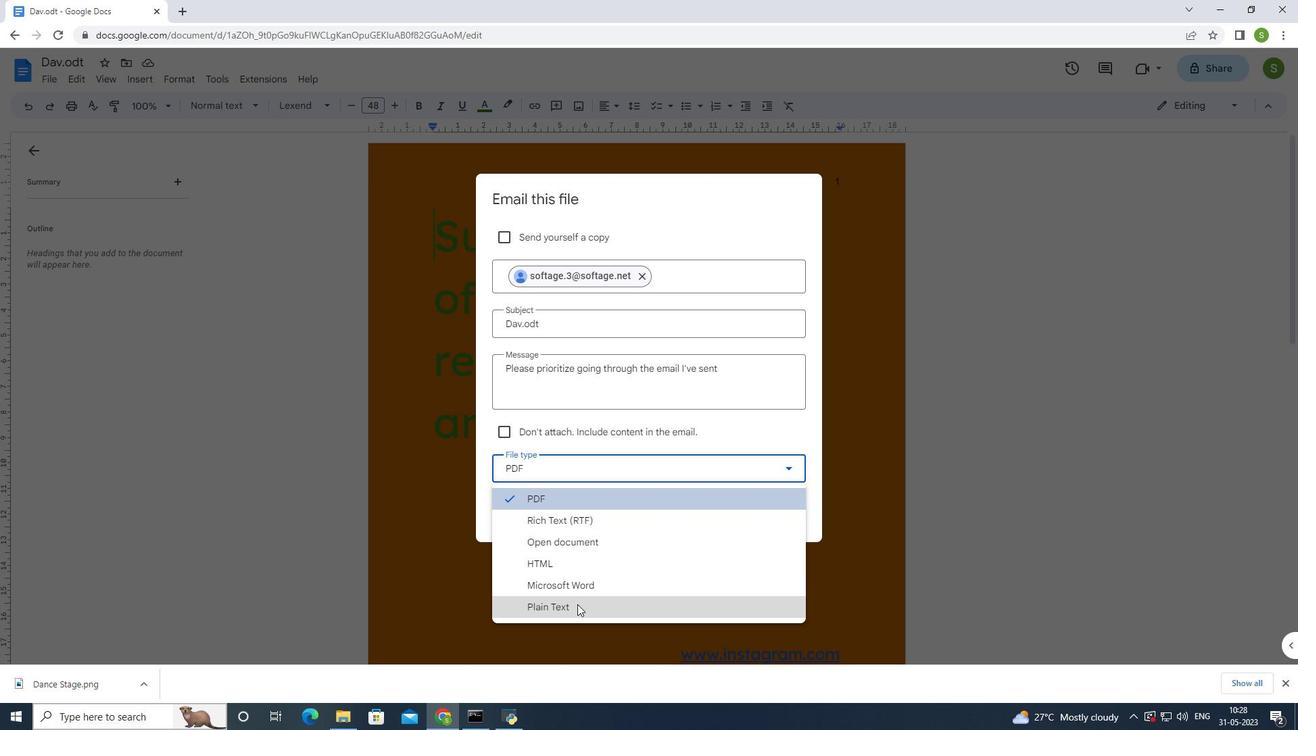 
Action: Mouse pressed left at (577, 606)
Screenshot: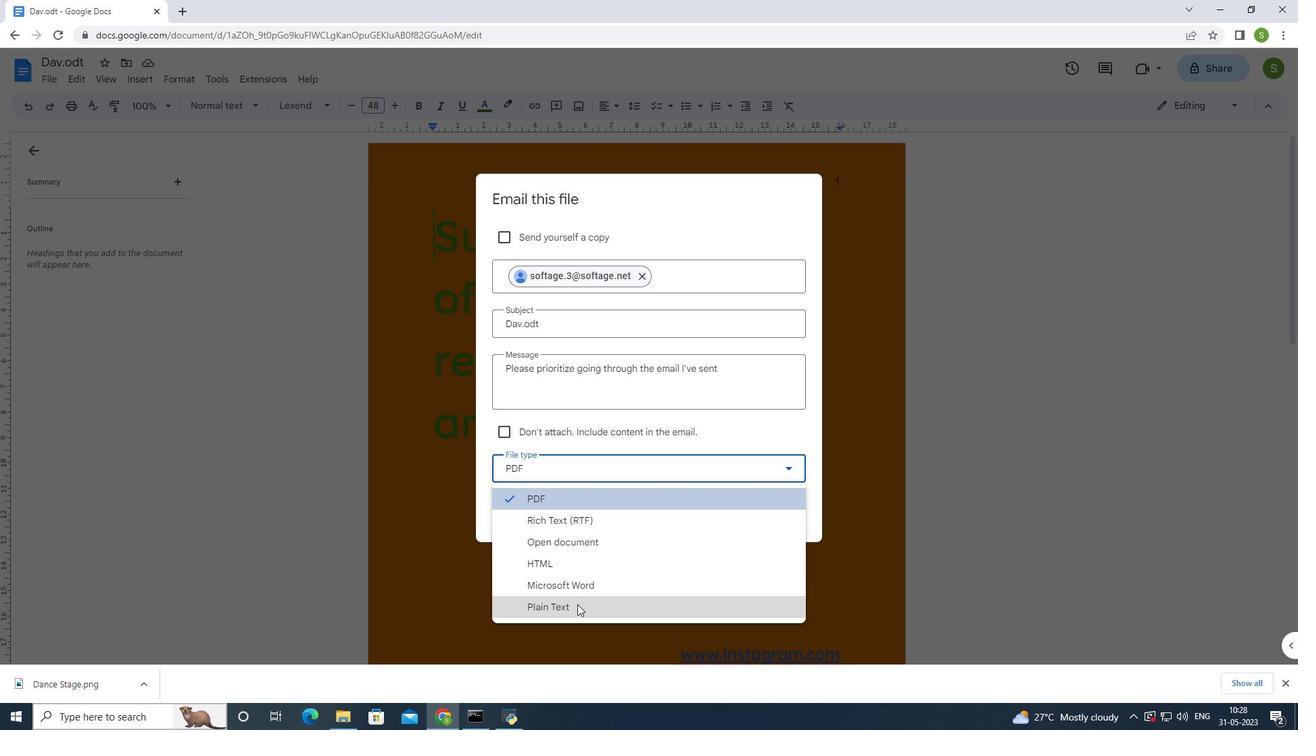 
Action: Mouse moved to (797, 523)
Screenshot: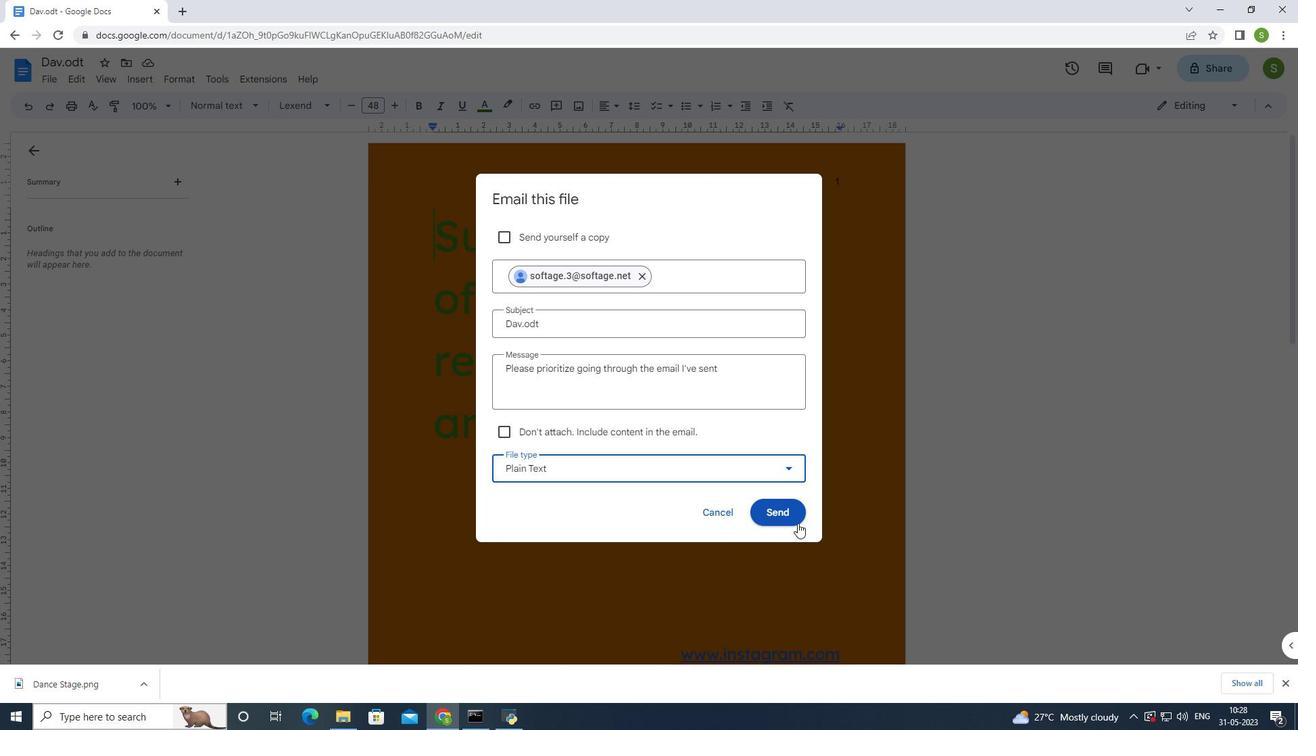 
